 Task: In the  document Marriage.odt Share this file with 'softage.9@softage.net' Make a copy of the file 'without changing the auto name' Delete the  copy of the file
Action: Mouse moved to (41, 63)
Screenshot: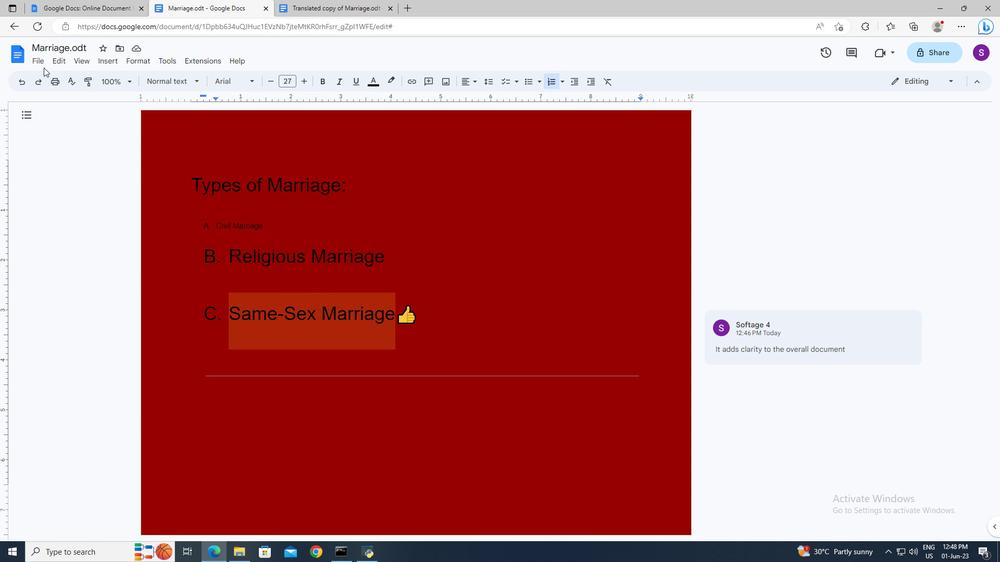 
Action: Mouse pressed left at (41, 63)
Screenshot: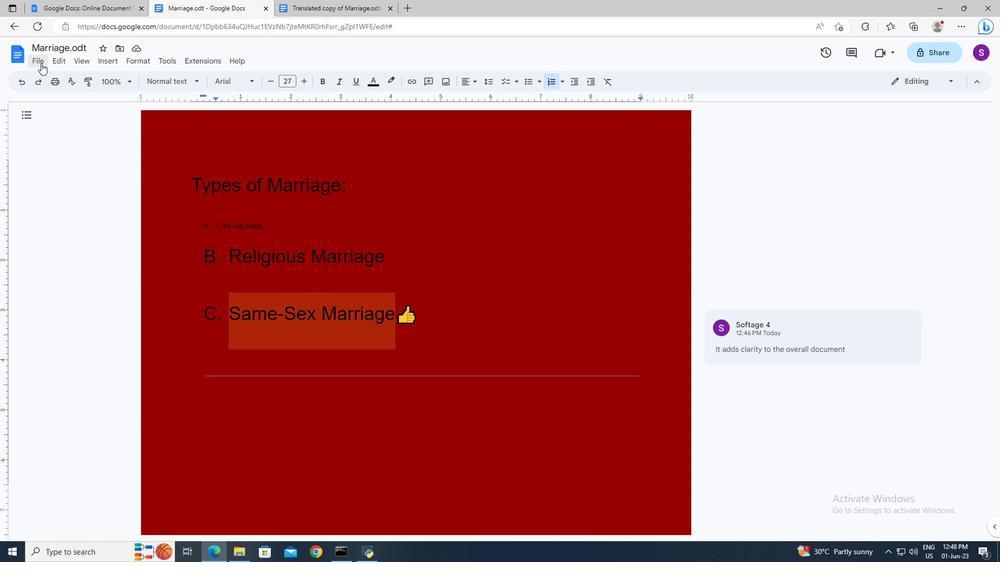 
Action: Mouse moved to (211, 140)
Screenshot: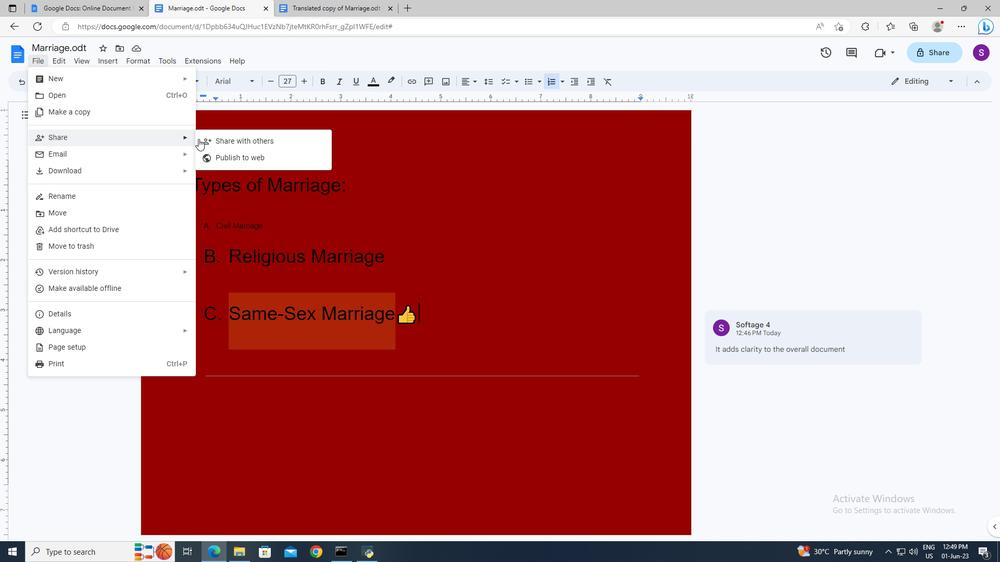 
Action: Mouse pressed left at (211, 140)
Screenshot: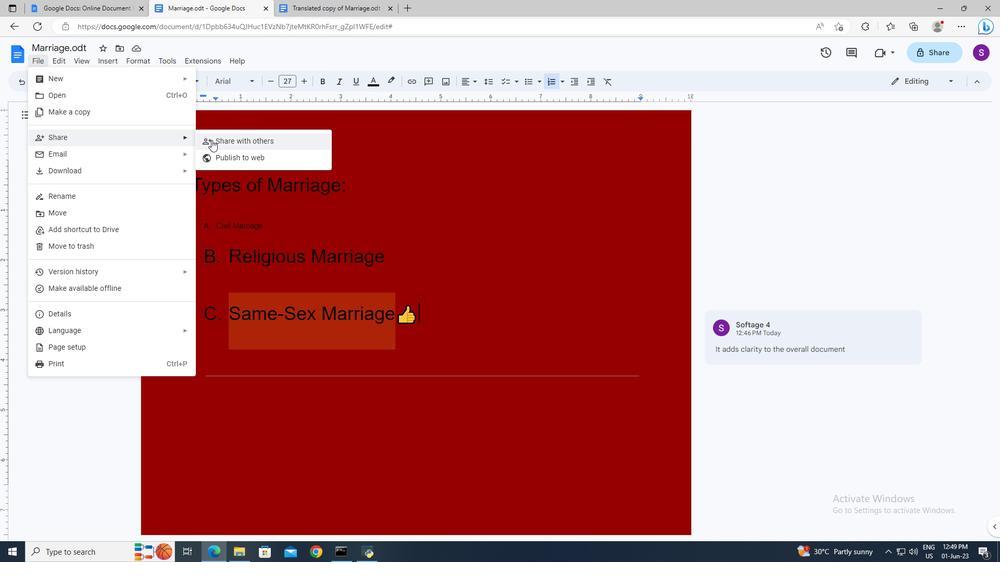 
Action: Mouse moved to (431, 236)
Screenshot: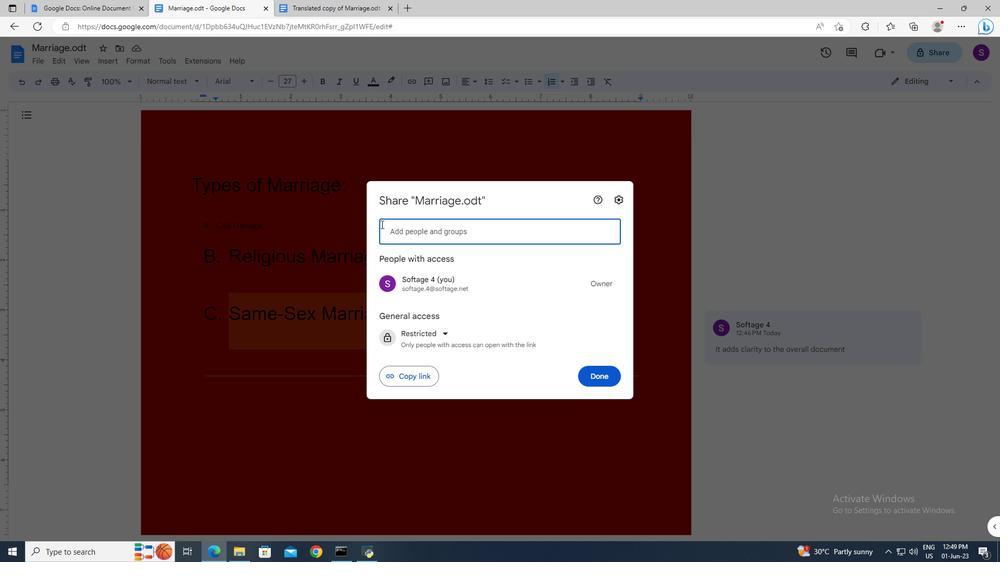 
Action: Mouse pressed left at (431, 236)
Screenshot: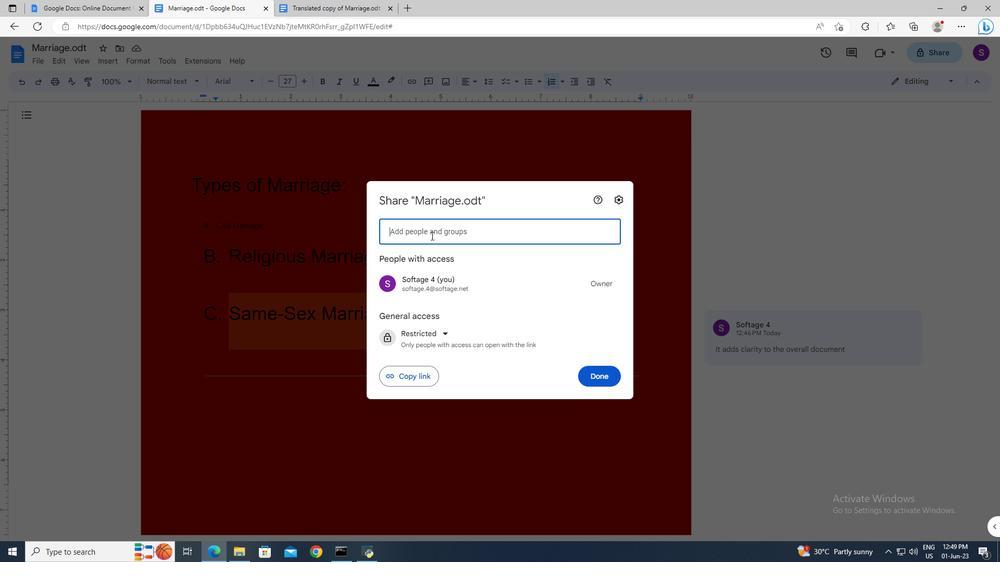 
Action: Mouse moved to (424, 233)
Screenshot: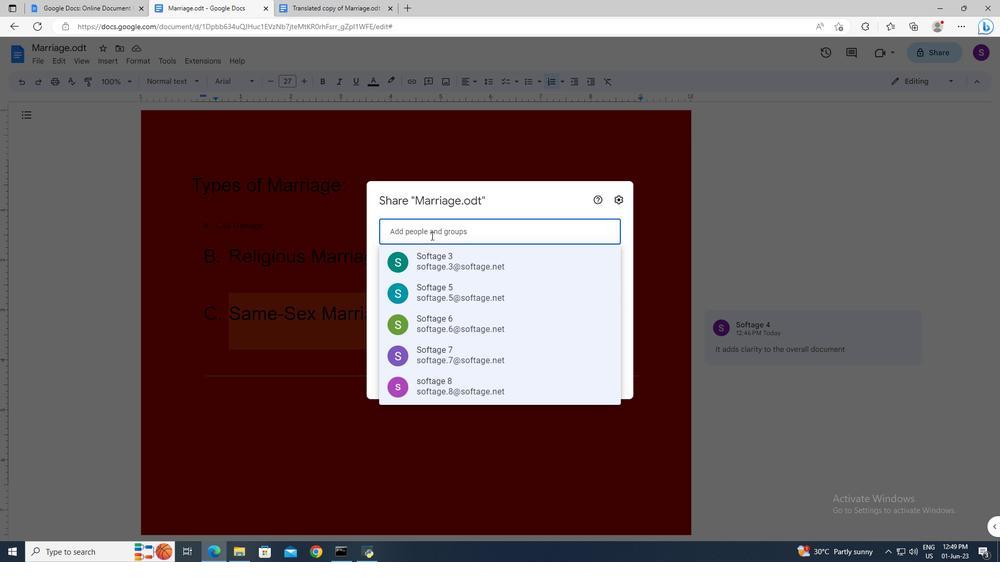 
Action: Key pressed si<Key.backspace>oftage.9<Key.shift>@softage.net<Key.enter>
Screenshot: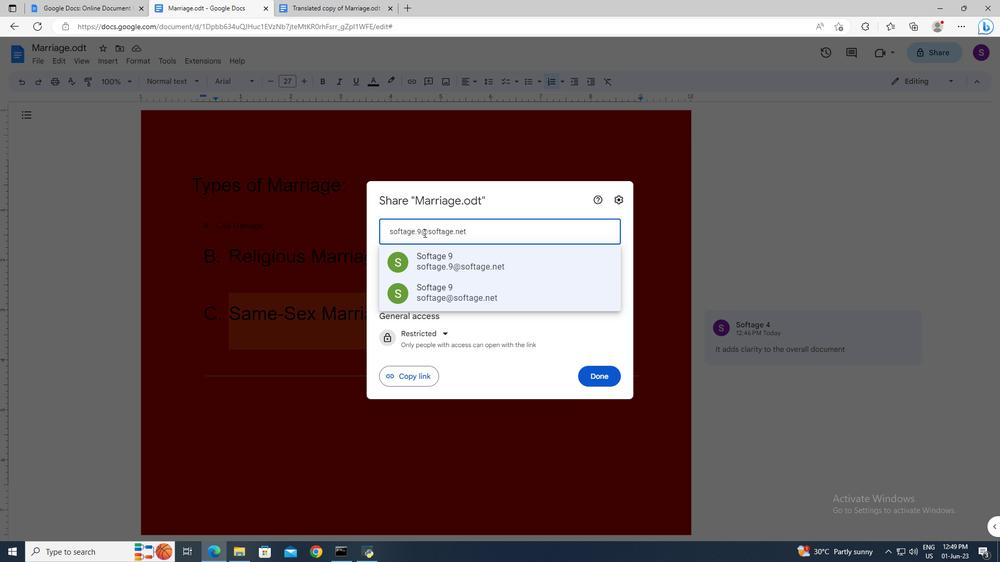 
Action: Mouse moved to (597, 367)
Screenshot: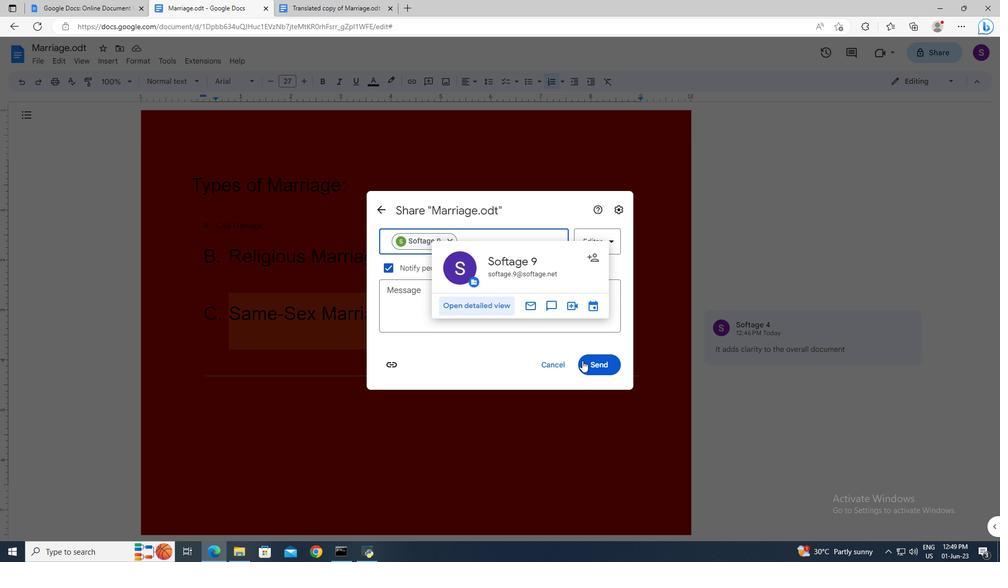 
Action: Mouse pressed left at (597, 367)
Screenshot: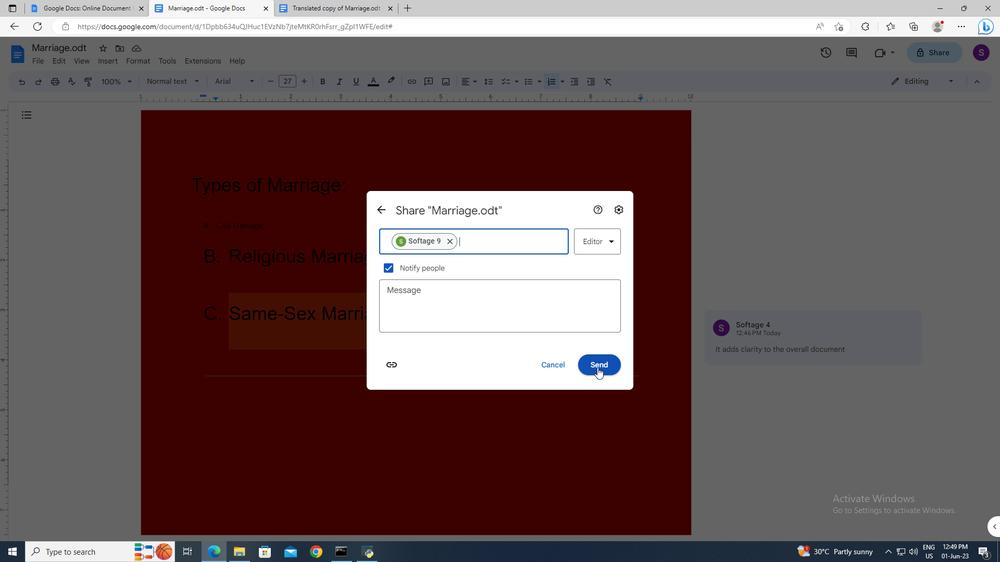 
Action: Mouse moved to (42, 57)
Screenshot: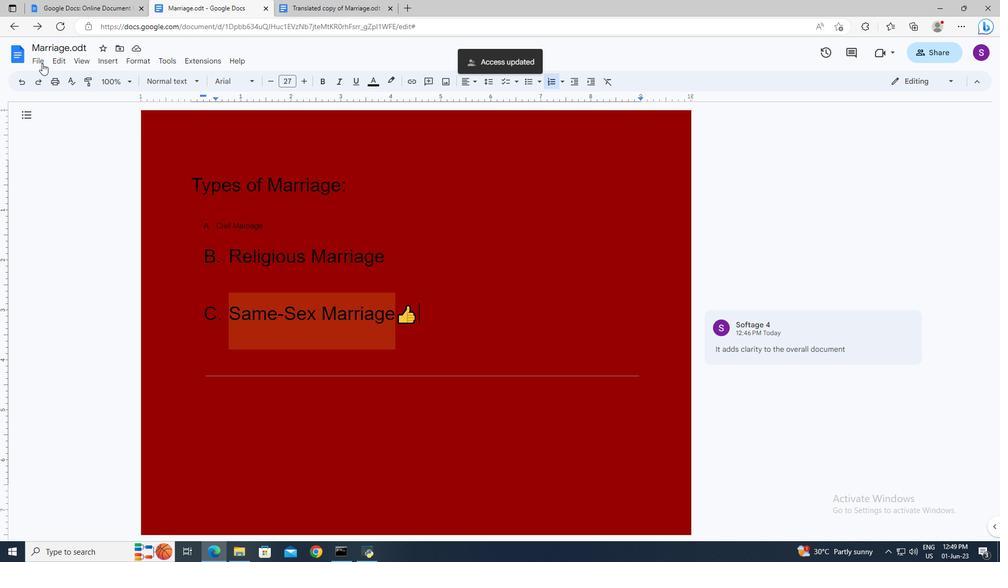 
Action: Mouse pressed left at (42, 57)
Screenshot: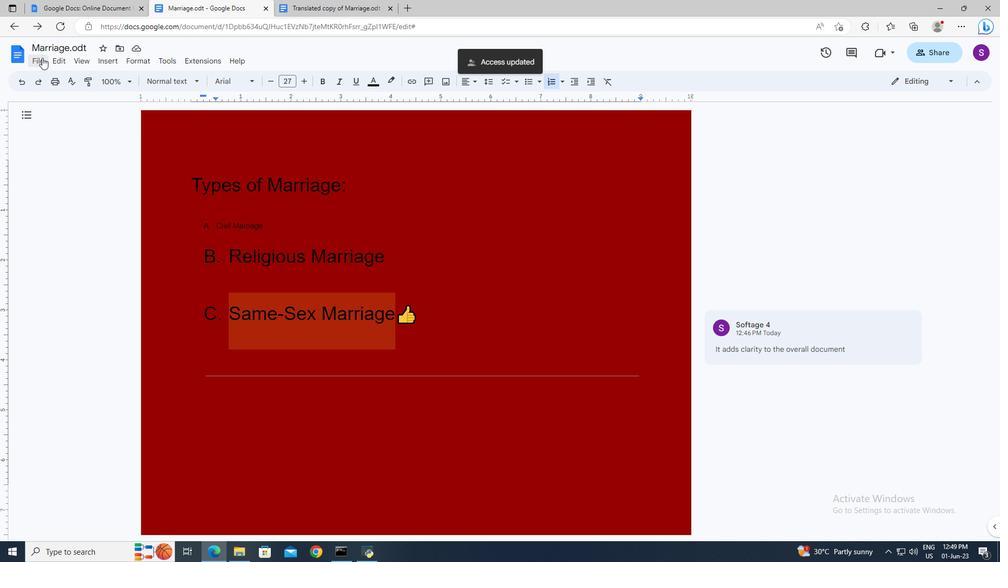 
Action: Mouse moved to (59, 112)
Screenshot: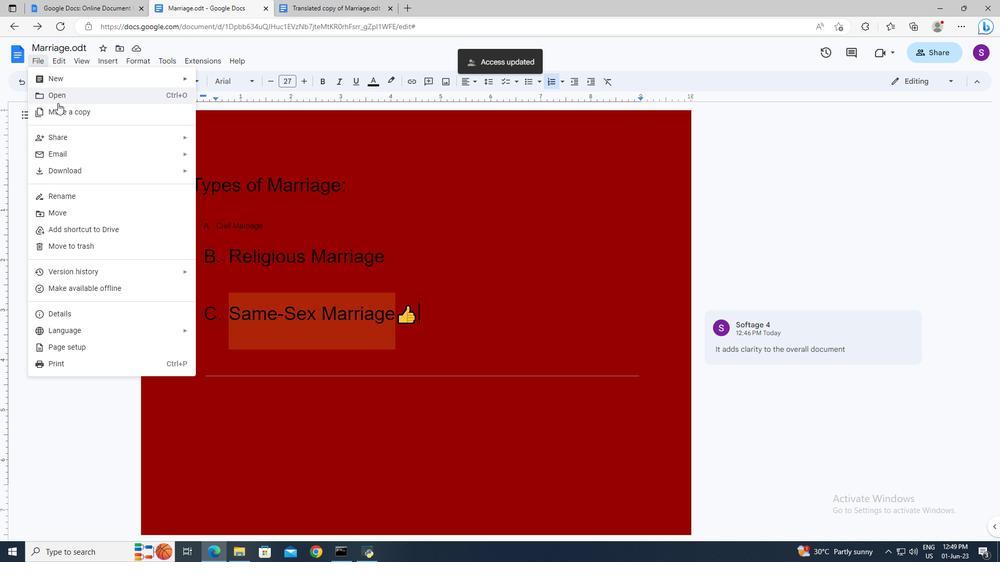 
Action: Mouse pressed left at (59, 112)
Screenshot: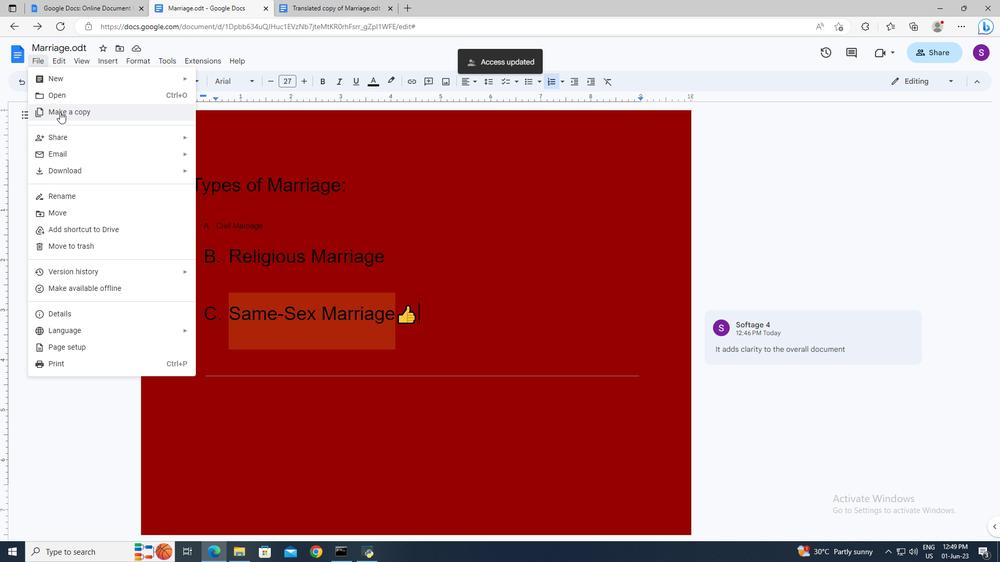 
Action: Mouse moved to (524, 372)
Screenshot: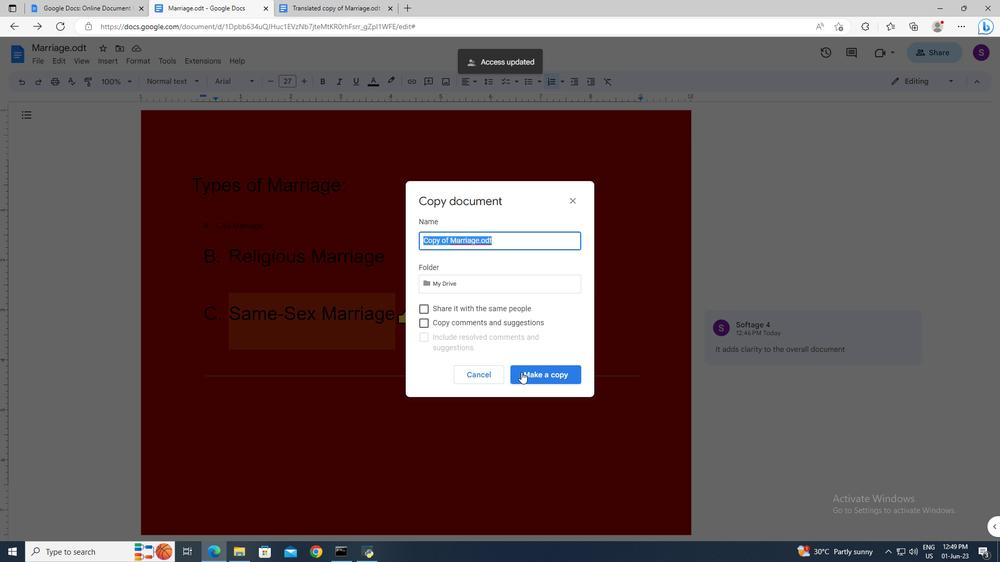 
Action: Mouse pressed left at (524, 372)
Screenshot: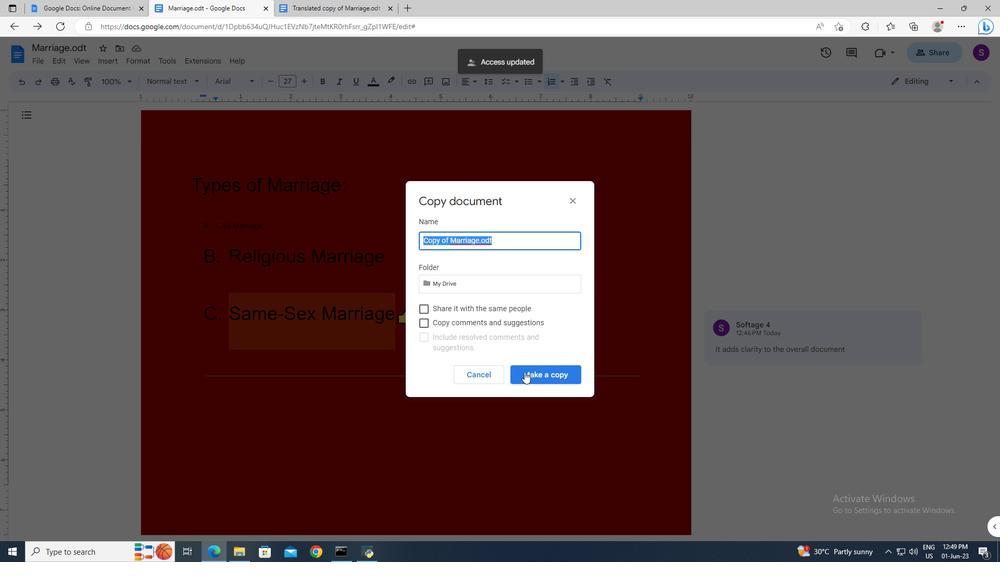 
Action: Mouse moved to (35, 61)
Screenshot: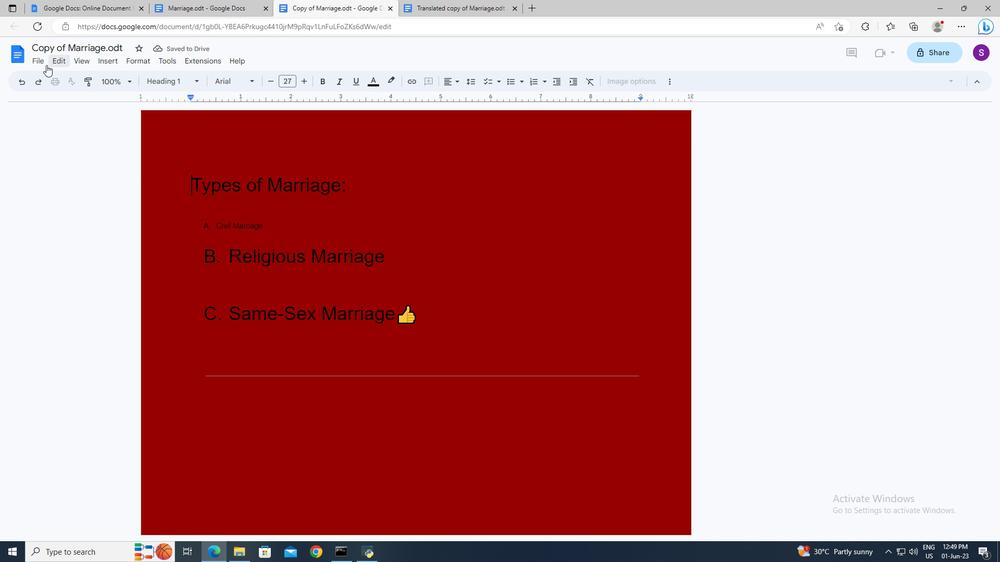 
Action: Mouse pressed left at (35, 61)
Screenshot: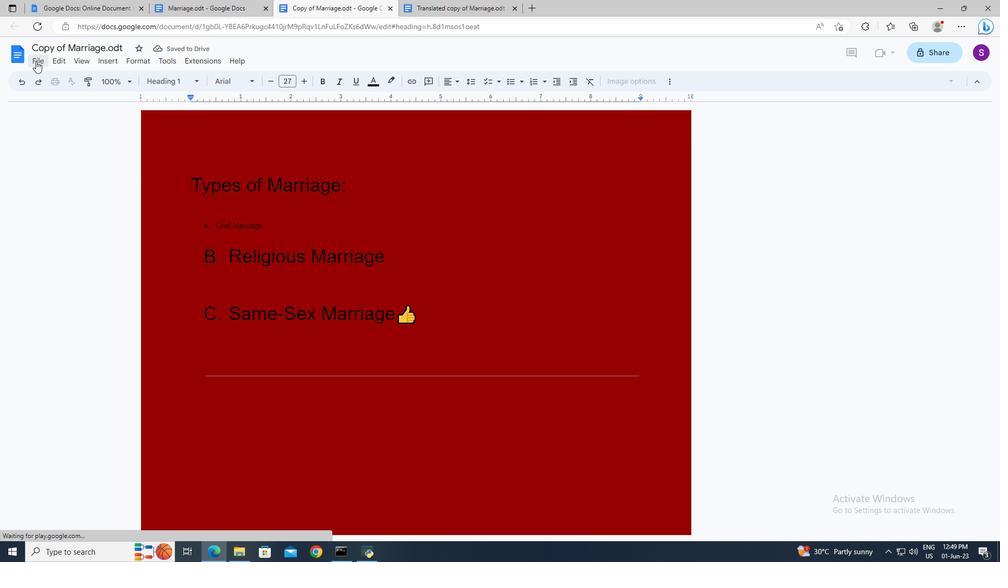 
Action: Mouse moved to (73, 243)
Screenshot: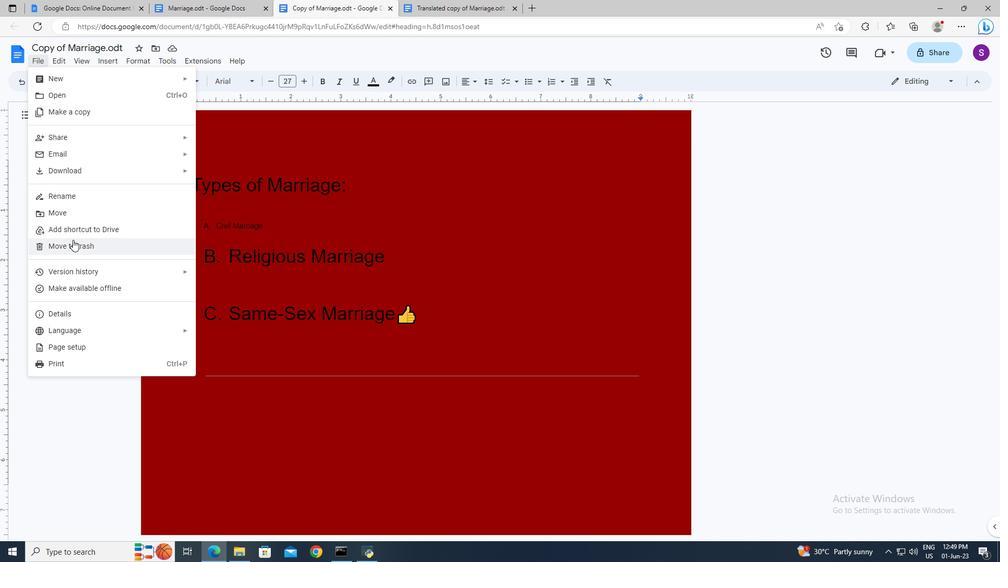 
Action: Mouse pressed left at (73, 243)
Screenshot: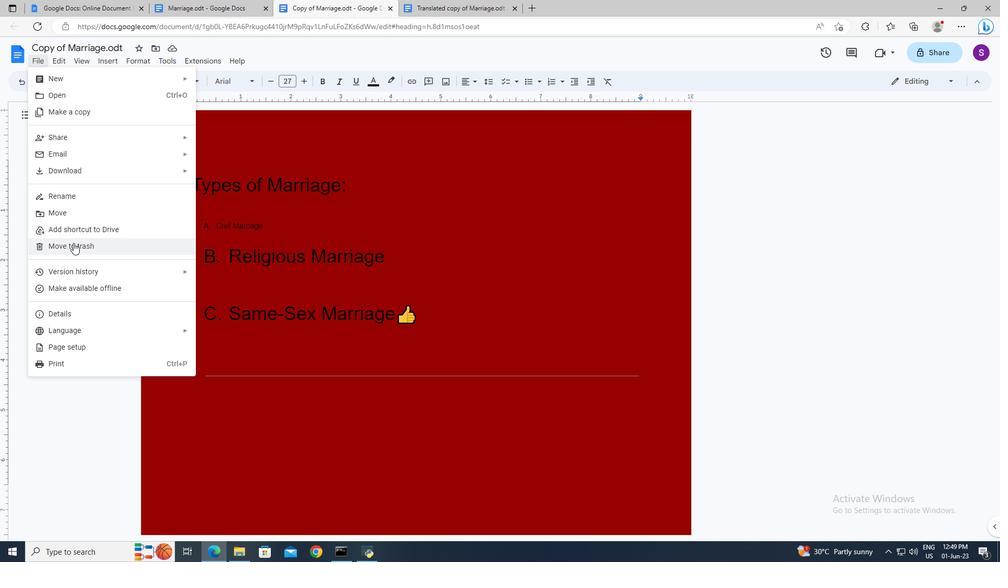 
